 Task: Choose email frequency to linkedIn recommended in job recommendations.
Action: Mouse moved to (670, 90)
Screenshot: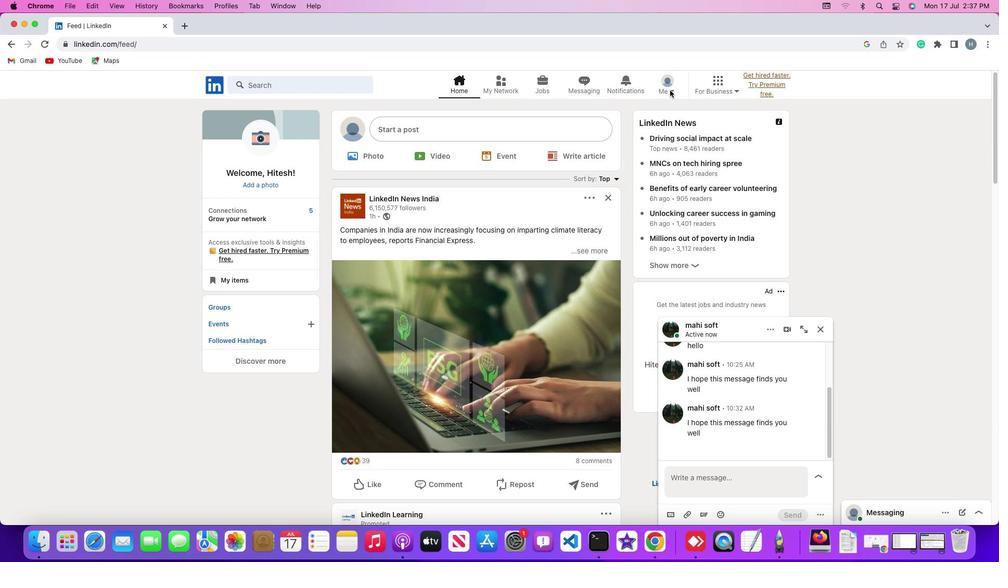 
Action: Mouse pressed left at (670, 90)
Screenshot: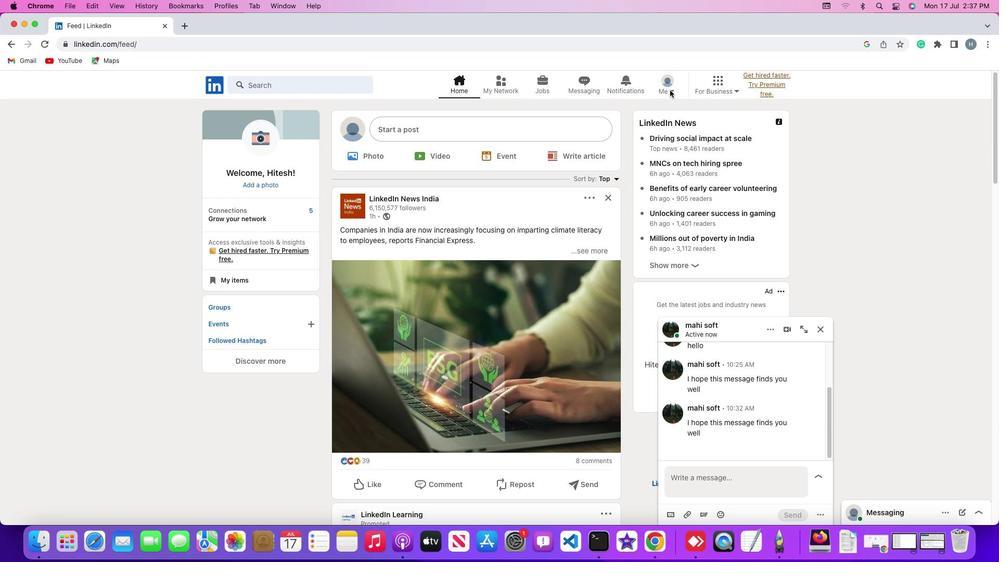 
Action: Mouse moved to (673, 90)
Screenshot: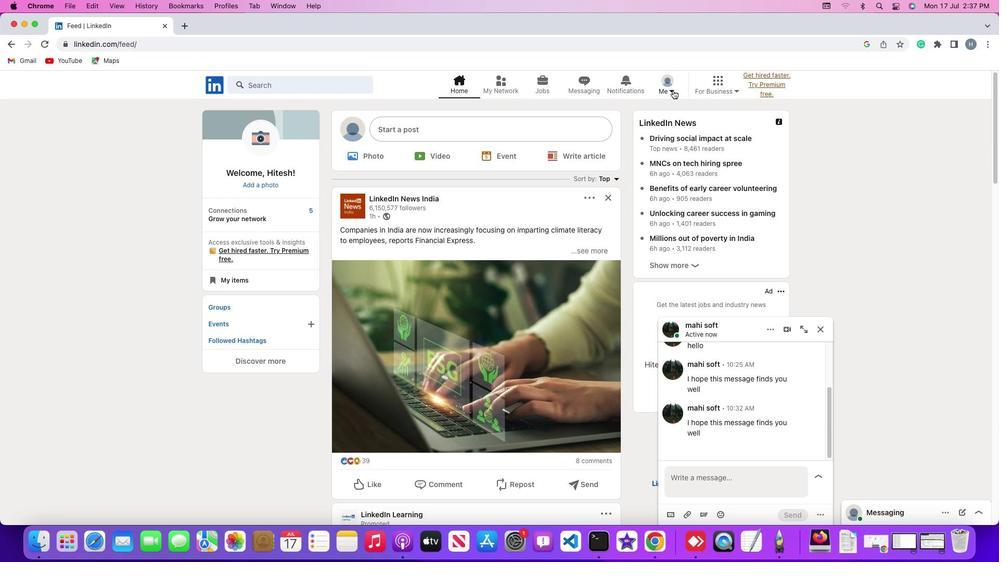 
Action: Mouse pressed left at (673, 90)
Screenshot: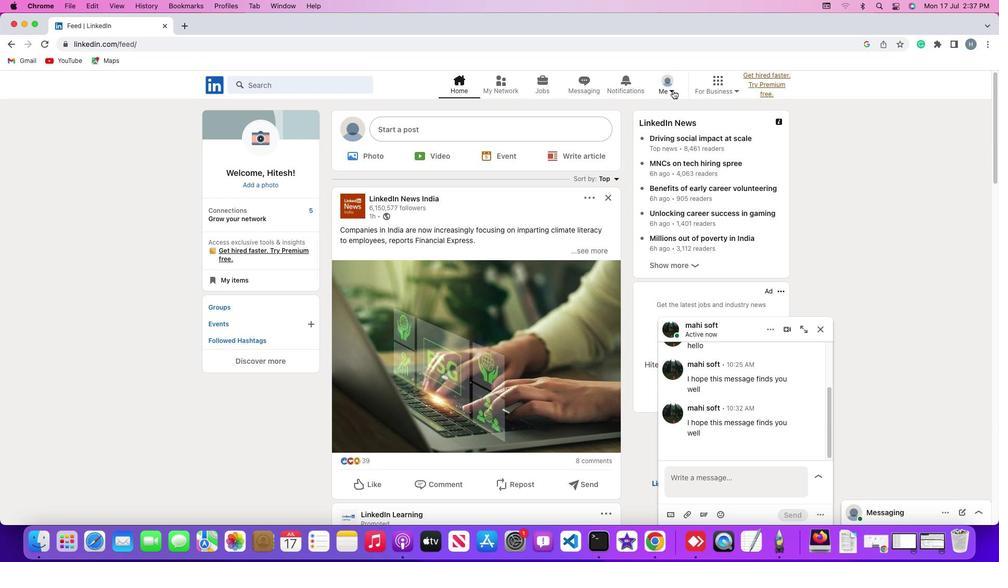 
Action: Mouse moved to (603, 198)
Screenshot: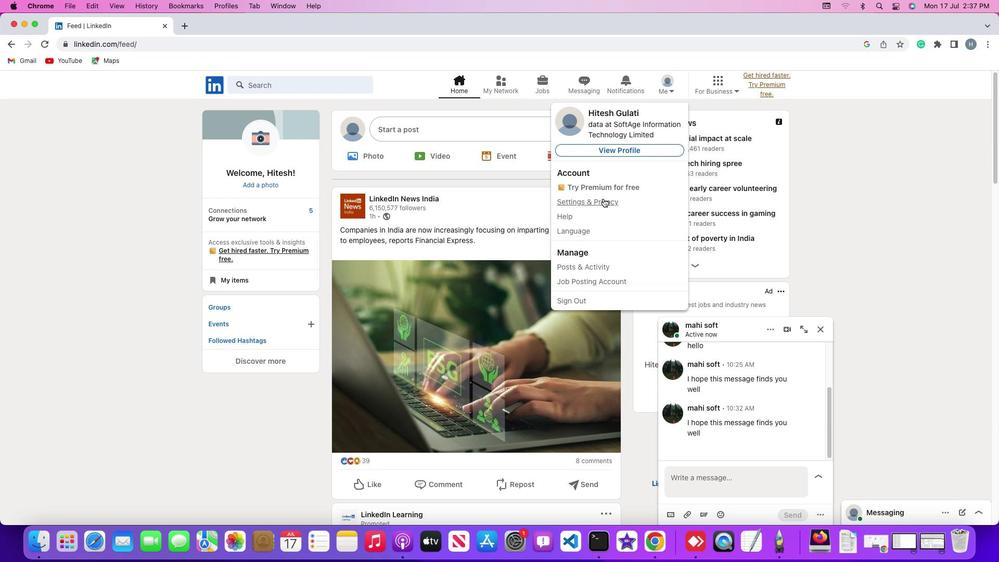 
Action: Mouse pressed left at (603, 198)
Screenshot: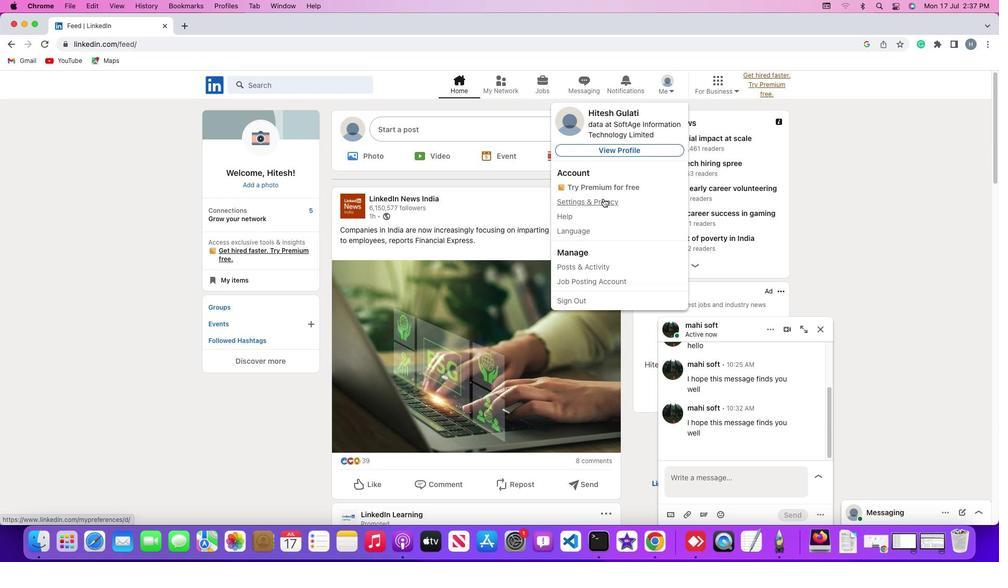 
Action: Mouse moved to (76, 350)
Screenshot: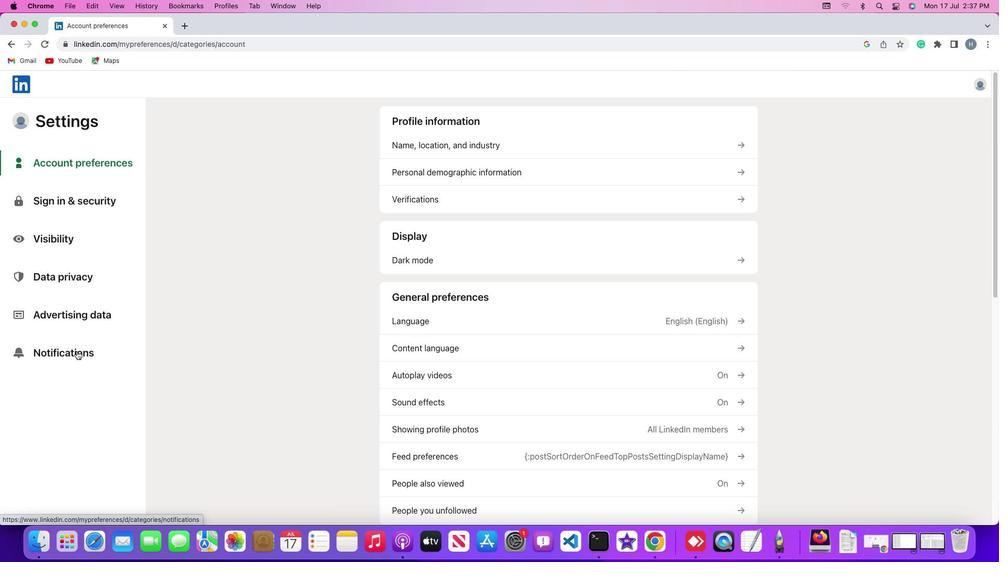 
Action: Mouse pressed left at (76, 350)
Screenshot: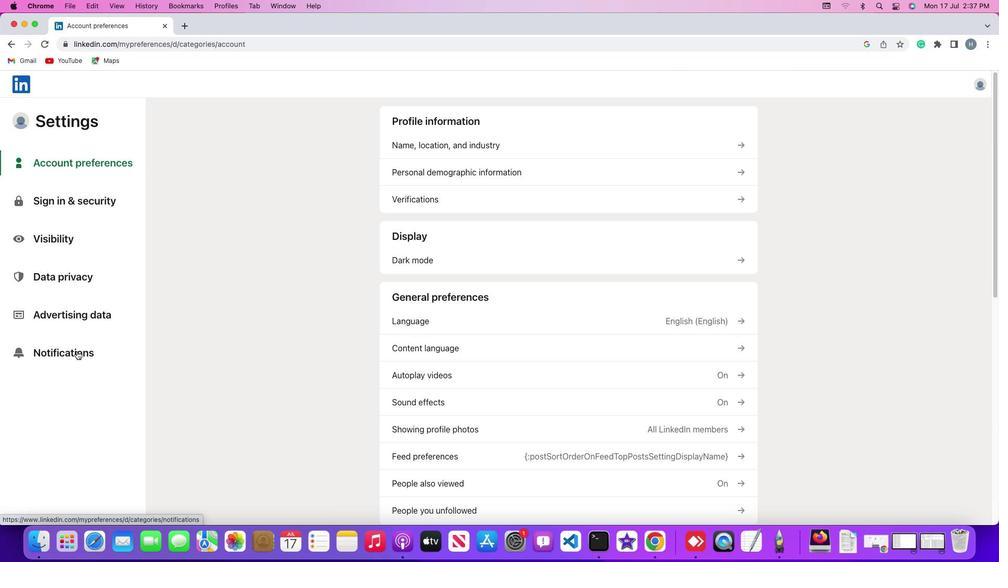 
Action: Mouse pressed left at (76, 350)
Screenshot: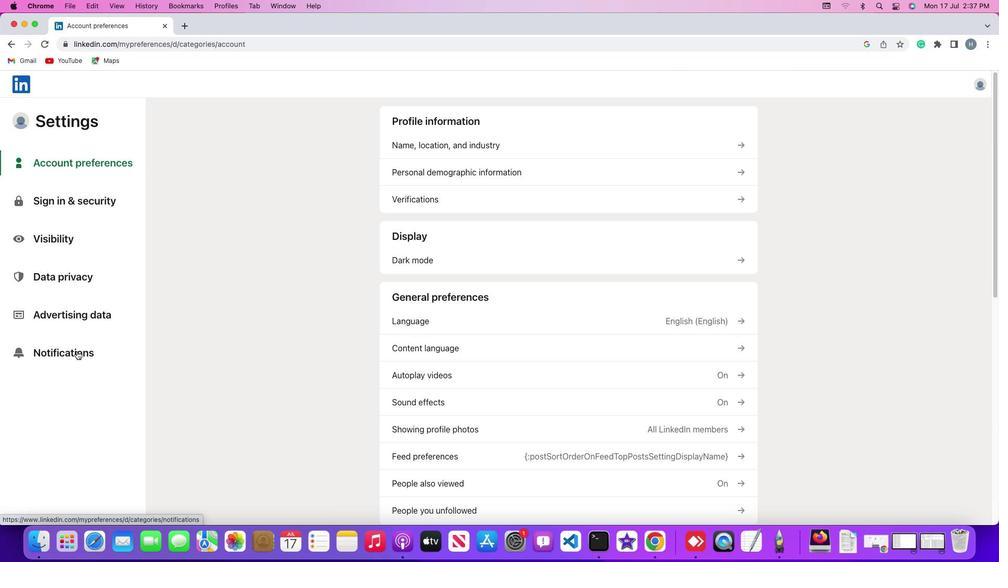 
Action: Mouse moved to (453, 148)
Screenshot: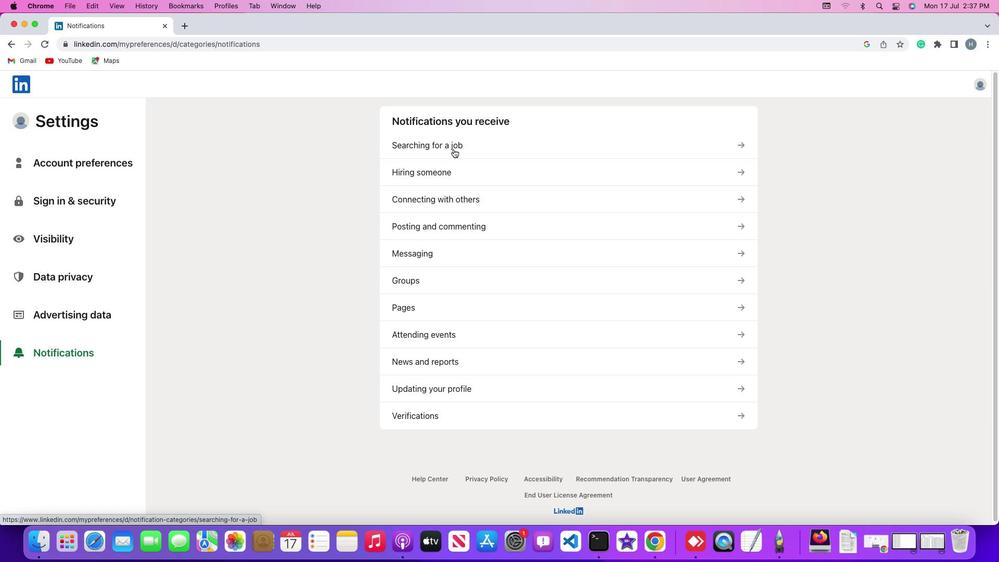 
Action: Mouse pressed left at (453, 148)
Screenshot: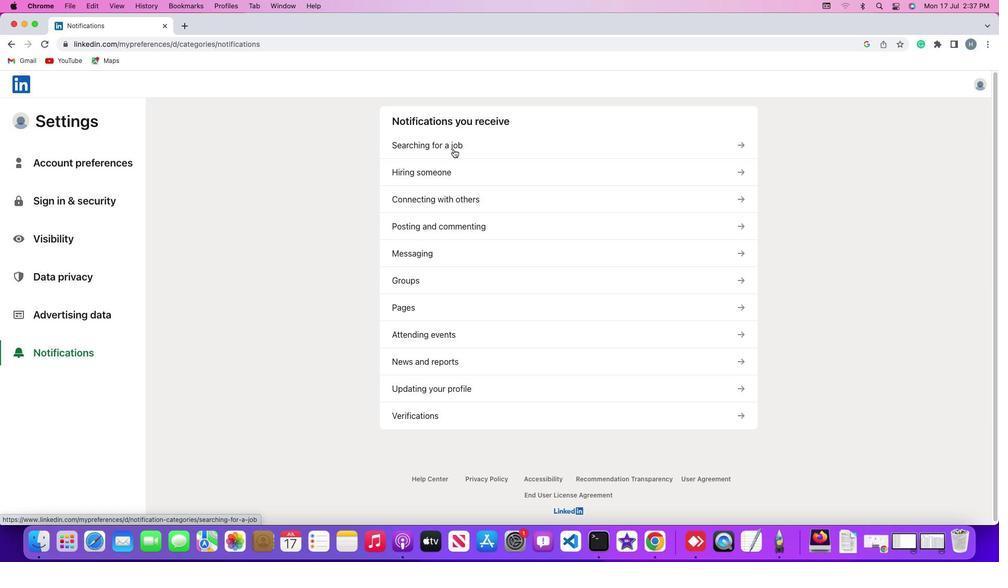 
Action: Mouse moved to (451, 263)
Screenshot: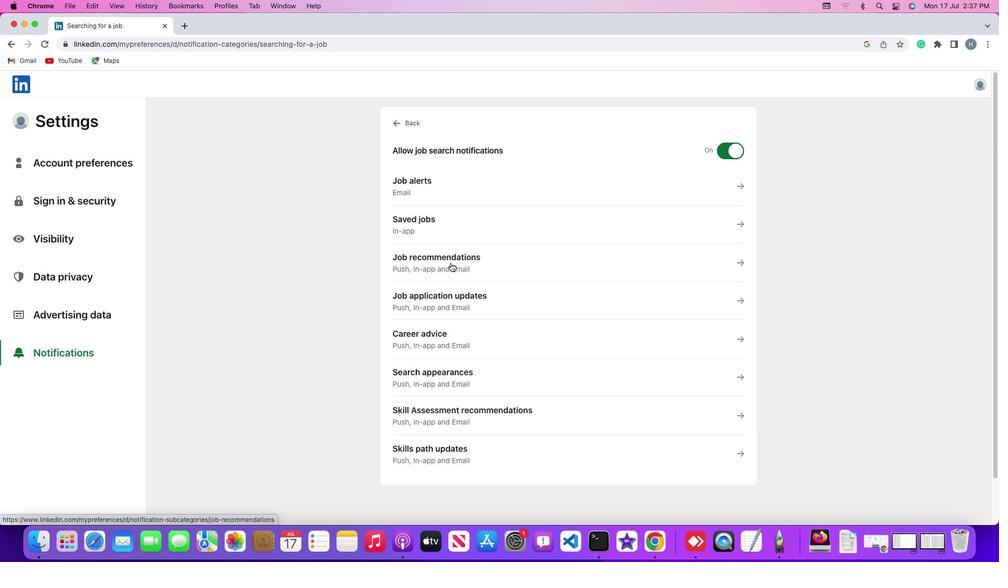 
Action: Mouse pressed left at (451, 263)
Screenshot: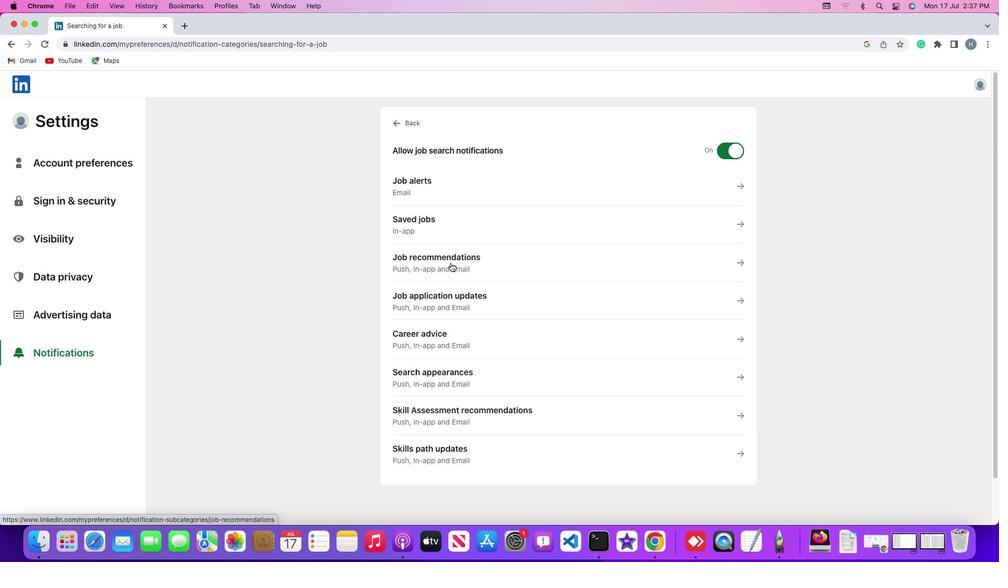 
Action: Mouse moved to (404, 399)
Screenshot: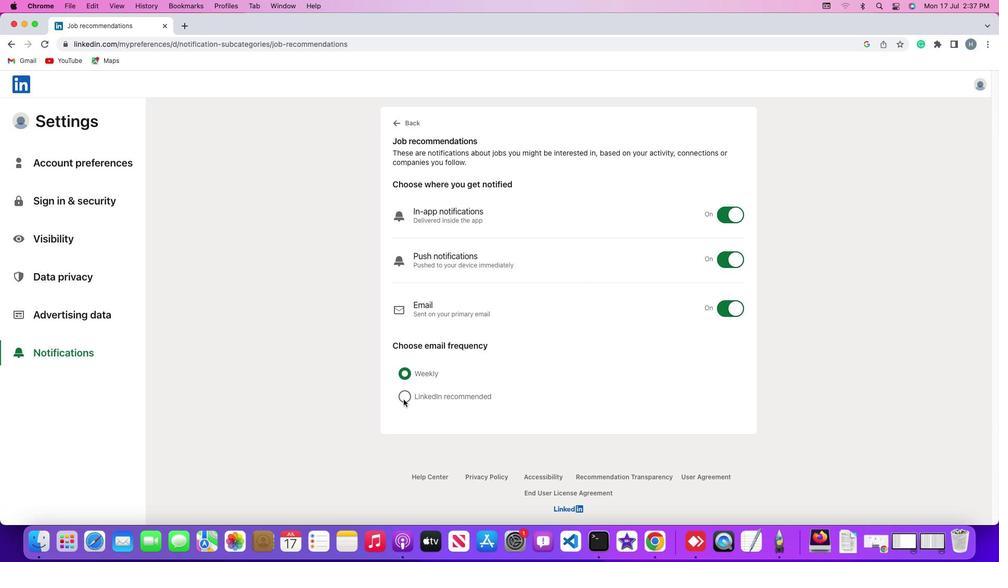 
Action: Mouse pressed left at (404, 399)
Screenshot: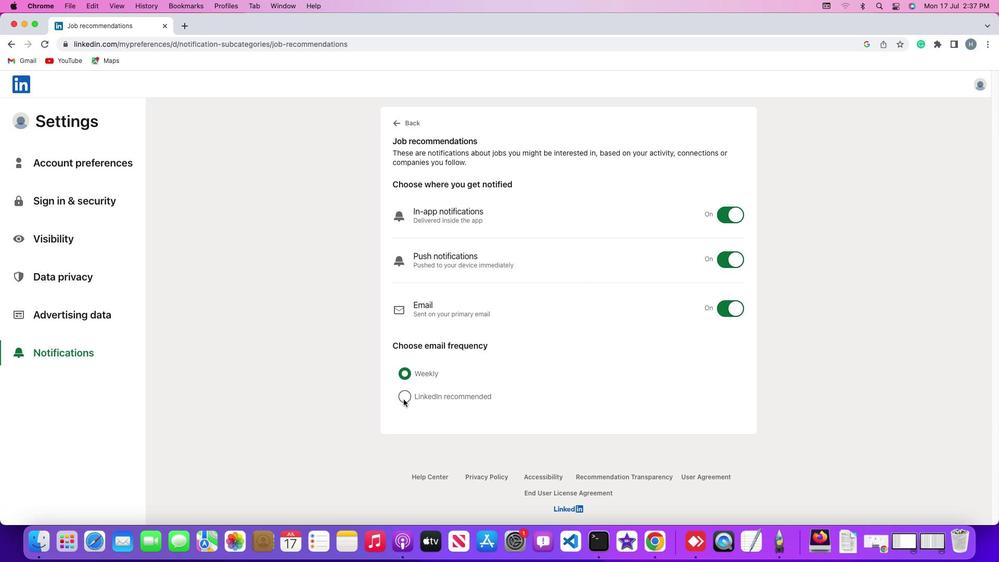 
